 Task: Show profile photos to your connections.
Action: Mouse moved to (531, 253)
Screenshot: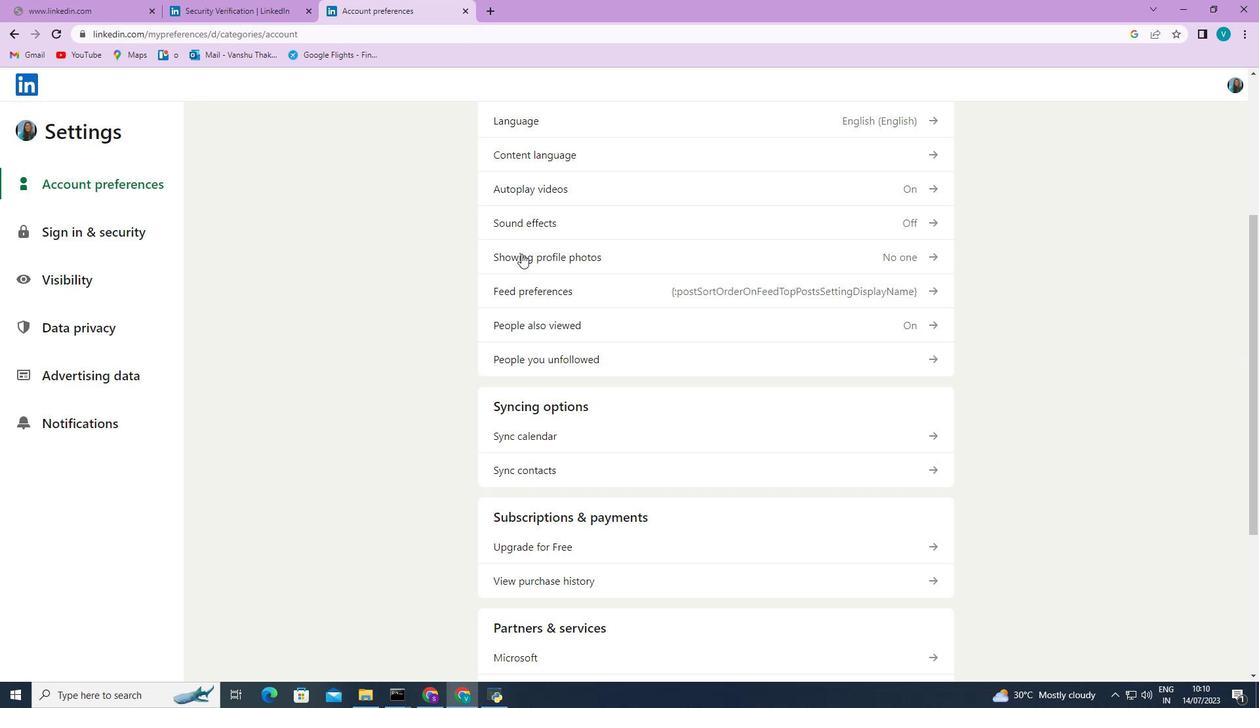 
Action: Mouse pressed left at (531, 253)
Screenshot: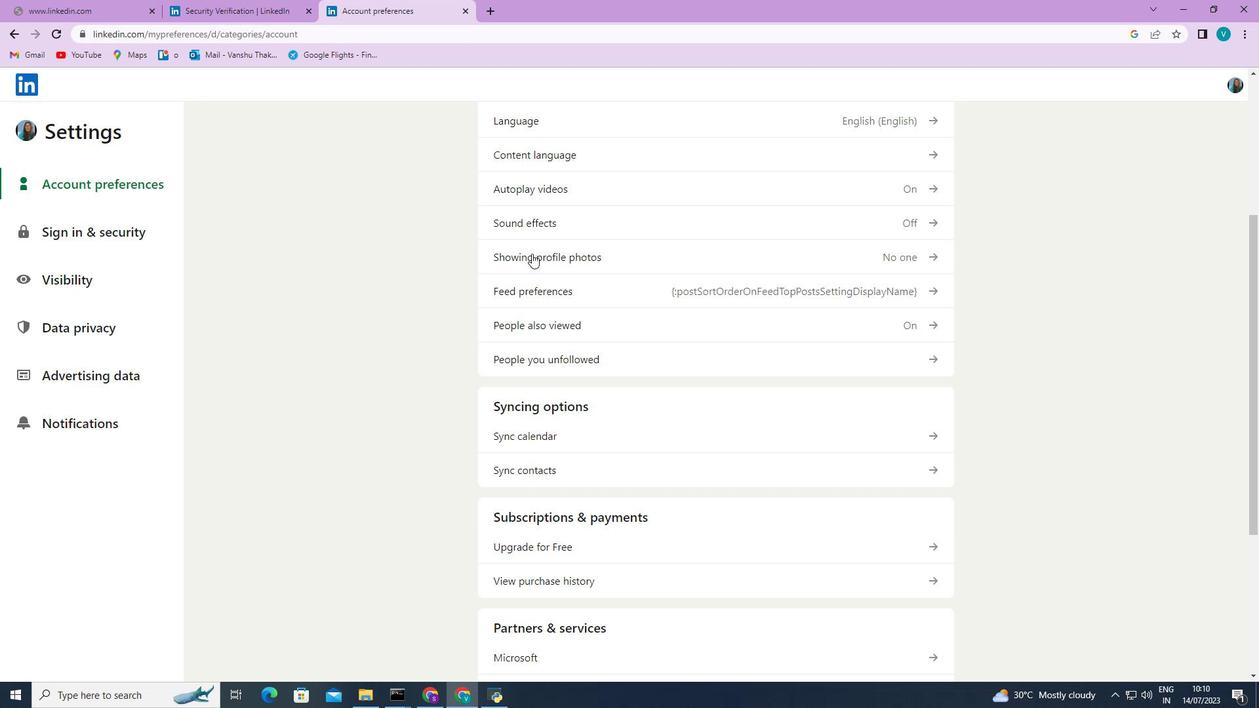 
Action: Mouse moved to (501, 239)
Screenshot: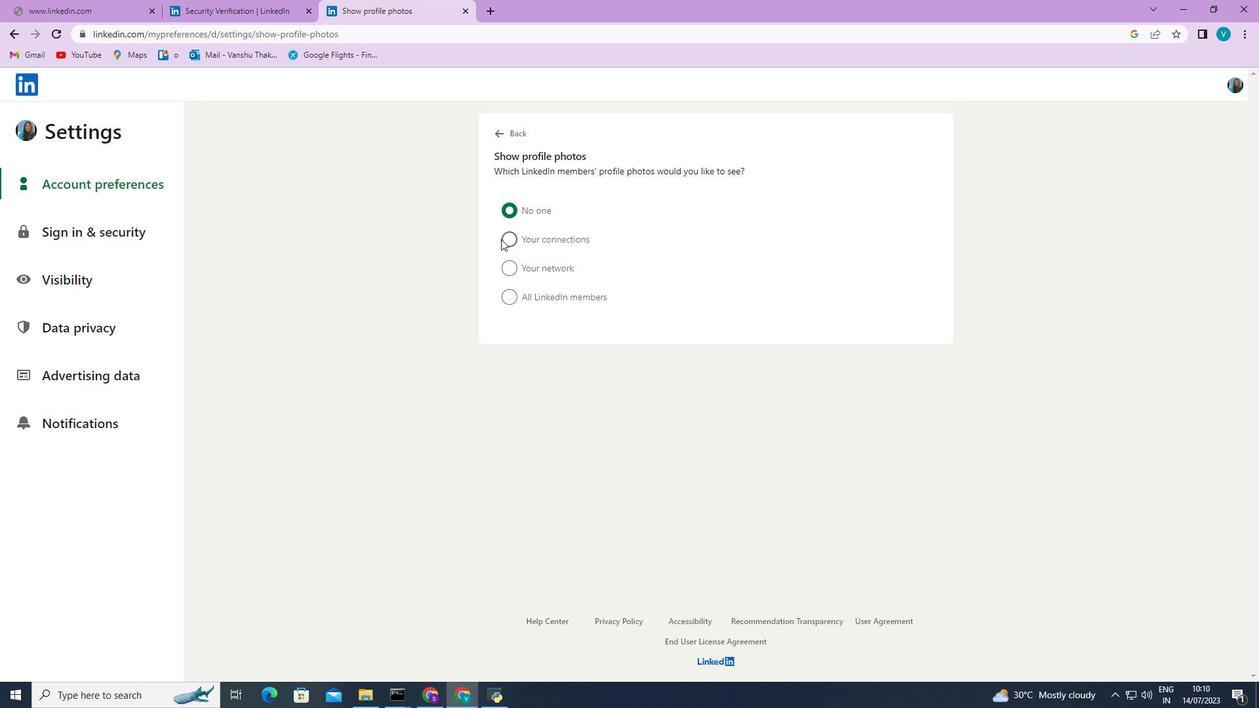 
Action: Mouse pressed left at (501, 239)
Screenshot: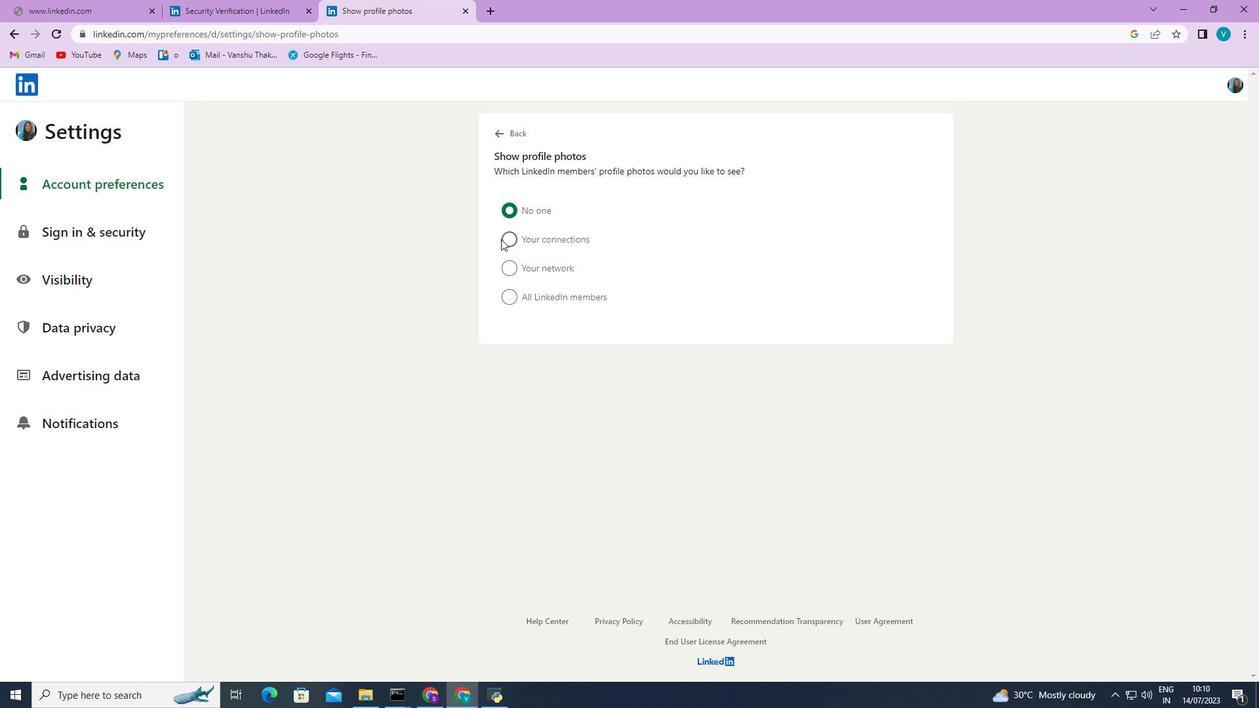 
Action: Mouse moved to (497, 219)
Screenshot: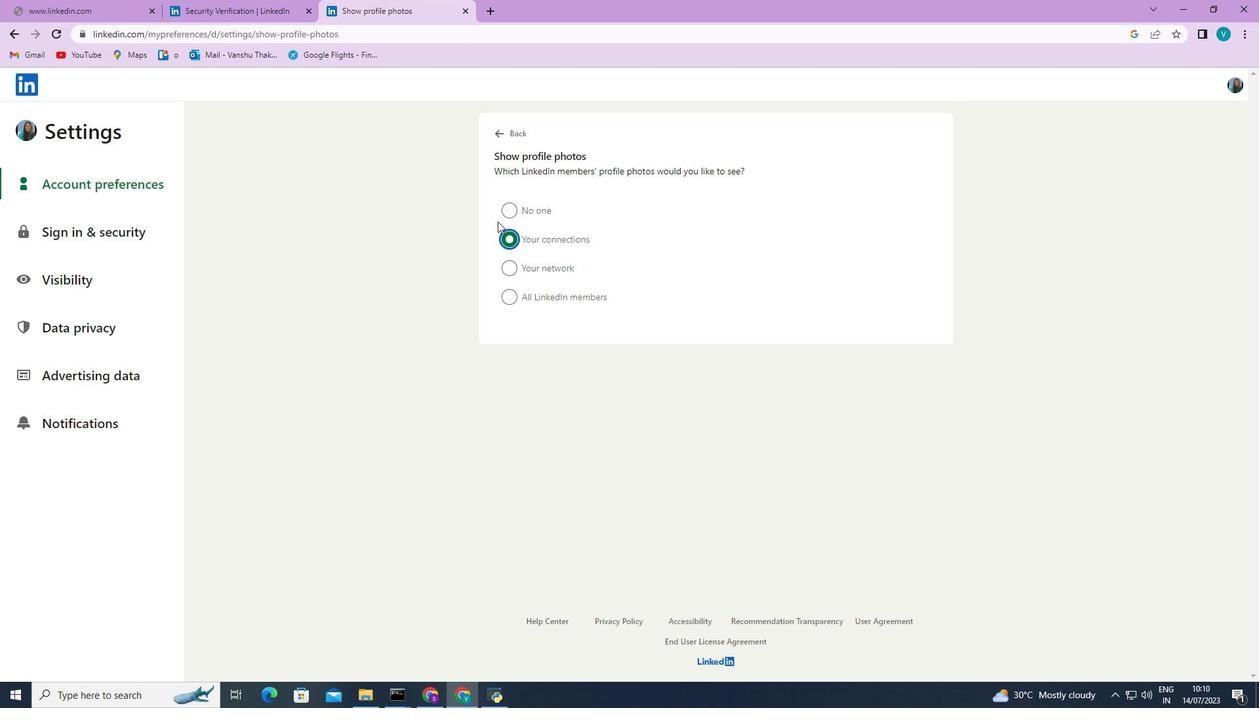 
